 Task: Apply the font style "comic sans MS" to the current theme.
Action: Mouse pressed left at (984, 319)
Screenshot: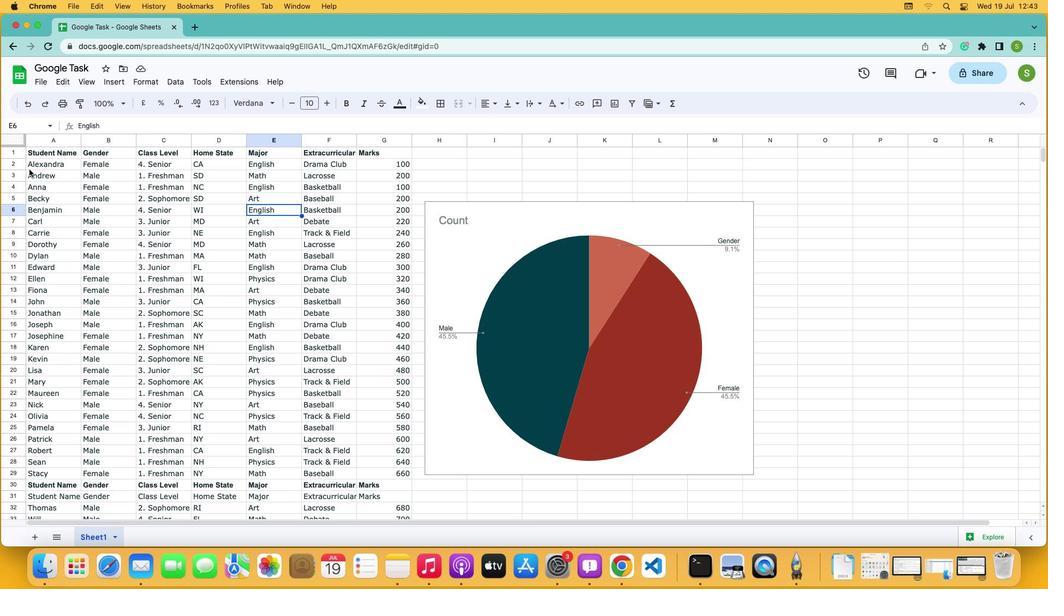 
Action: Mouse moved to (999, 183)
Screenshot: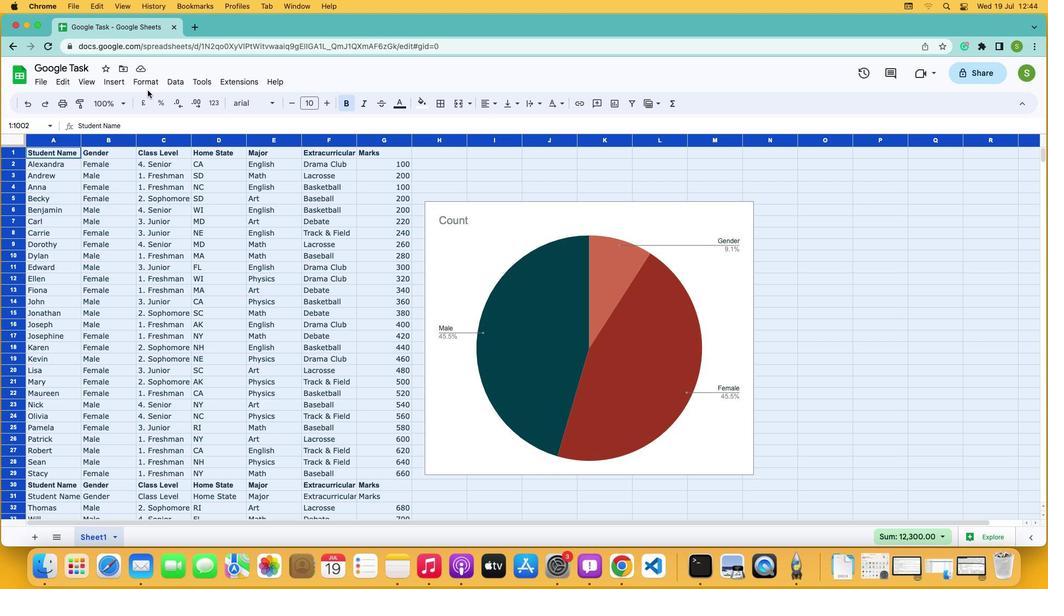 
Action: Mouse pressed left at (999, 183)
Screenshot: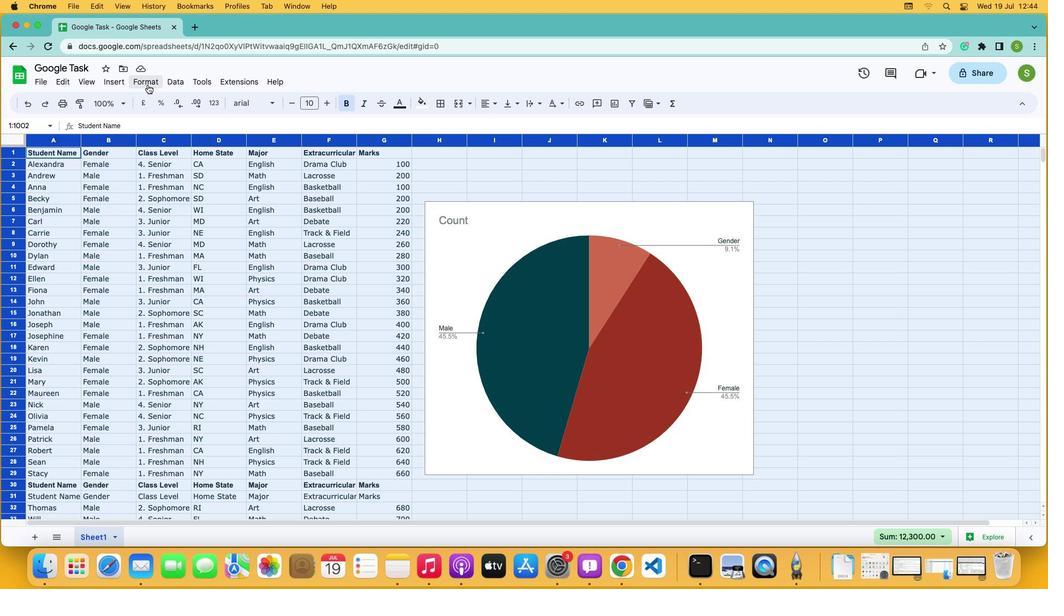 
Action: Mouse moved to (990, 127)
Screenshot: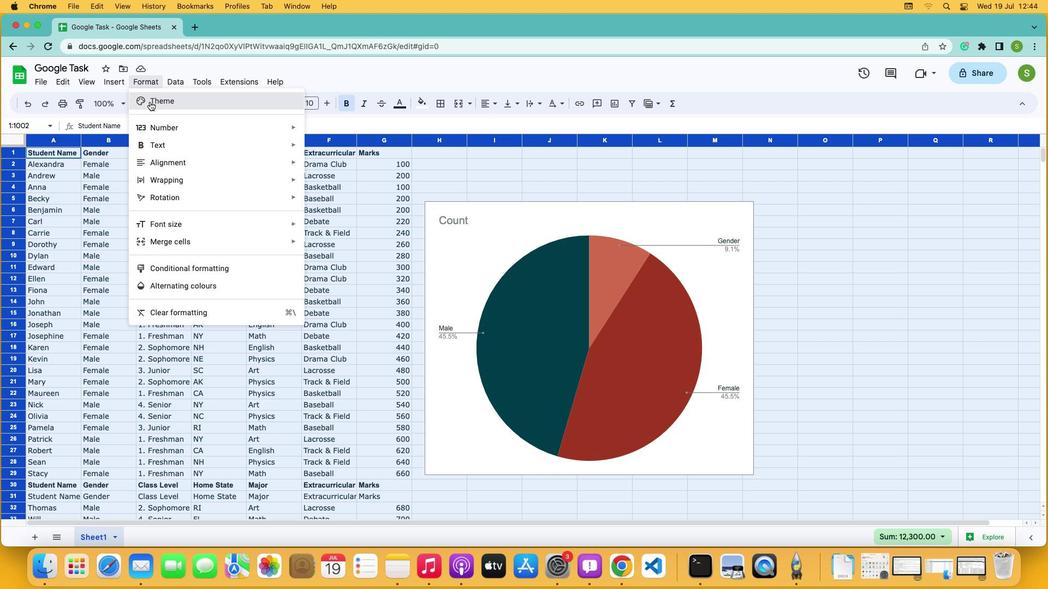 
Action: Mouse pressed left at (990, 127)
Screenshot: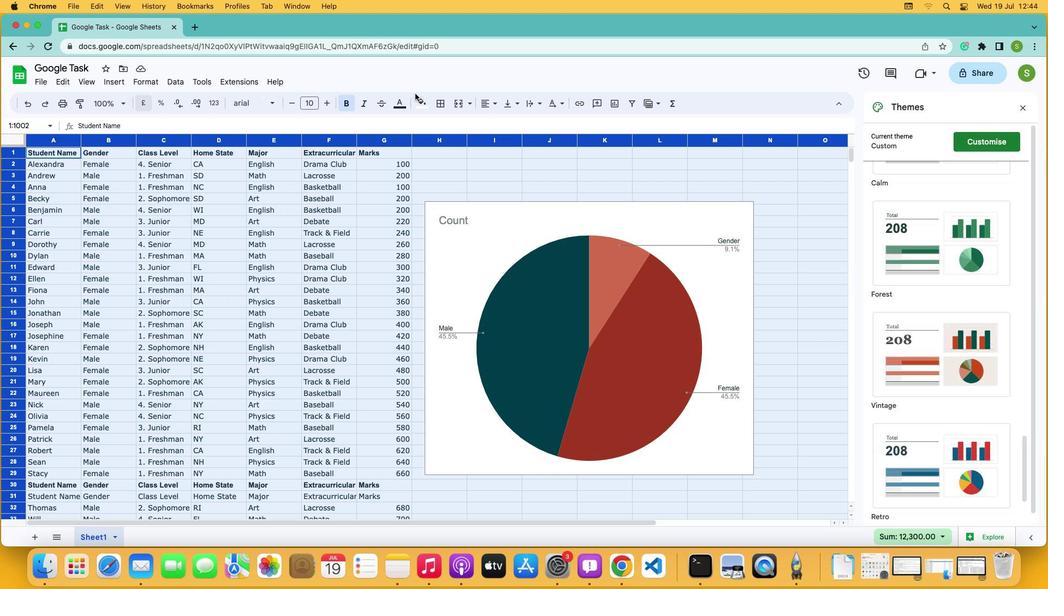 
Action: Mouse moved to (990, 142)
Screenshot: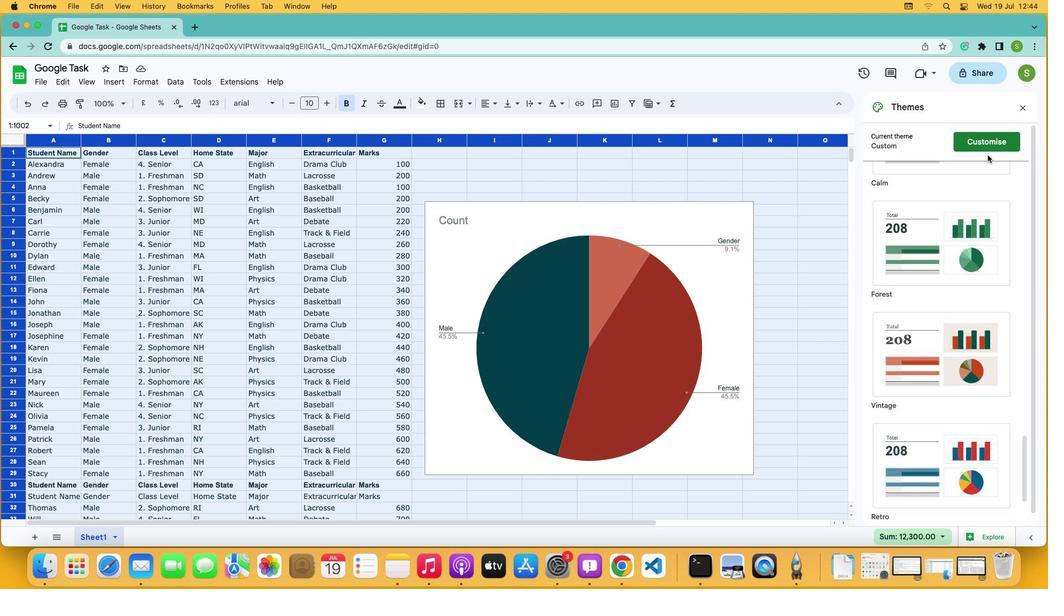 
Action: Mouse pressed left at (990, 142)
Screenshot: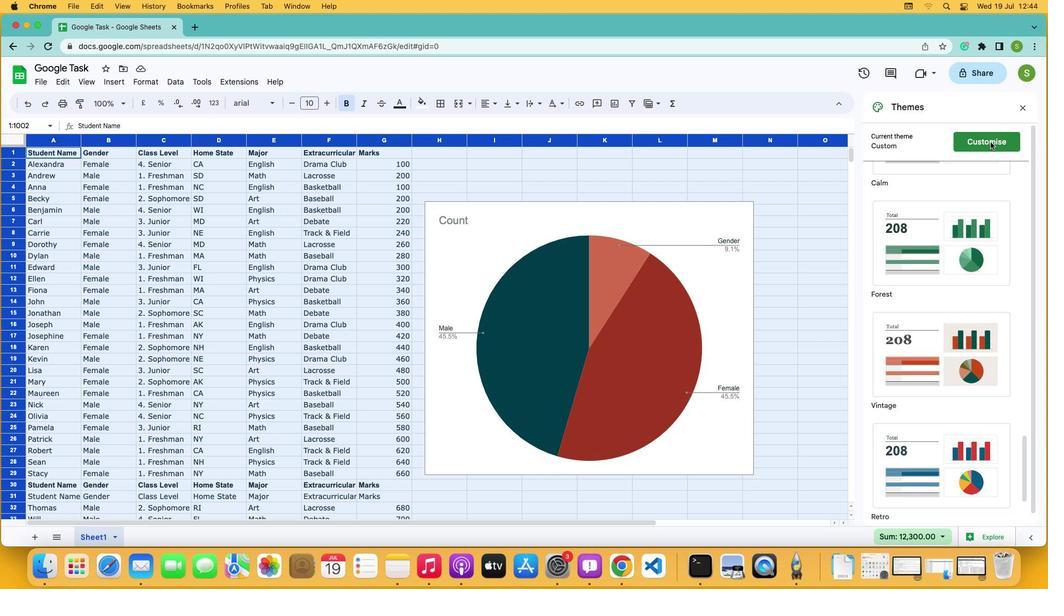 
Action: Mouse moved to (935, 188)
Screenshot: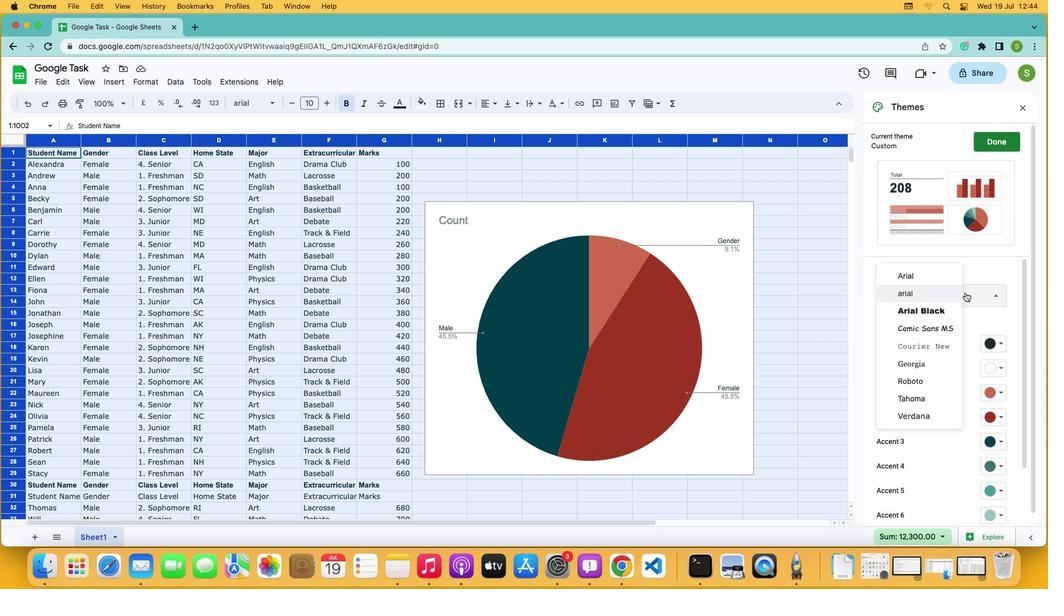 
Action: Mouse pressed left at (935, 188)
Screenshot: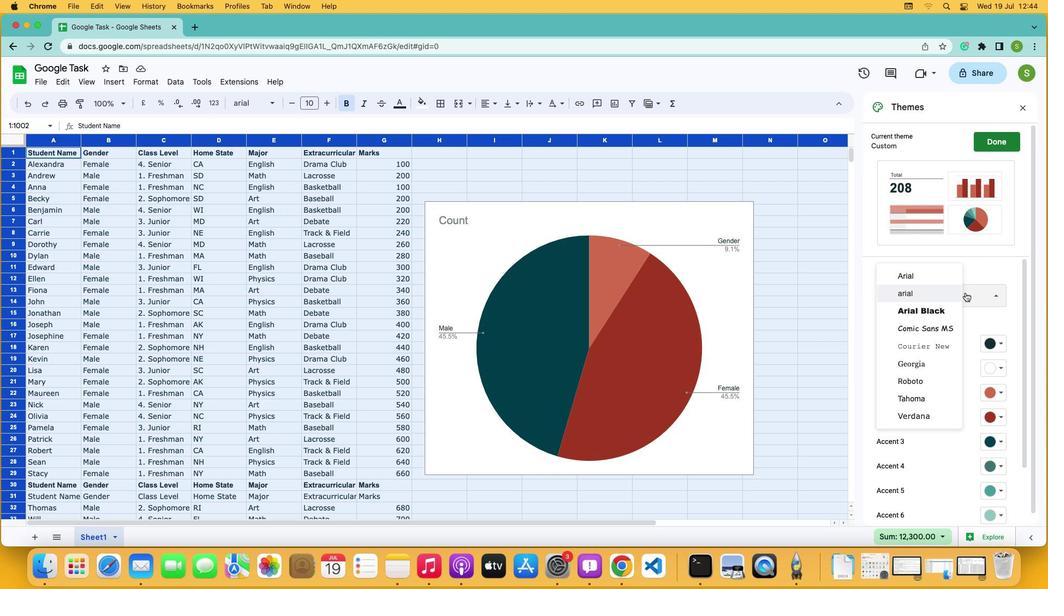 
Action: Mouse moved to (936, 330)
Screenshot: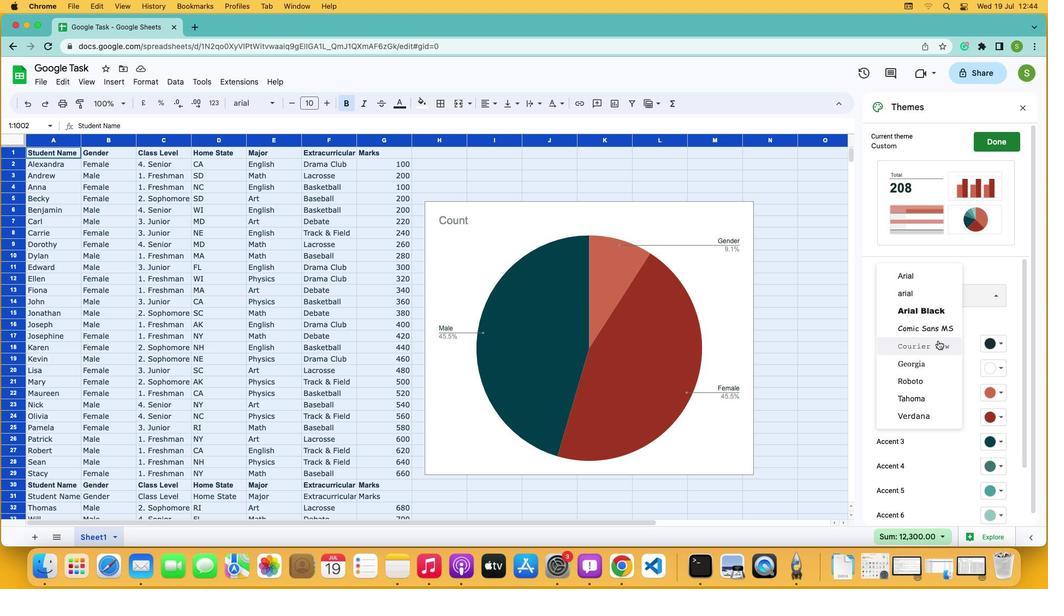 
Action: Mouse pressed left at (936, 330)
Screenshot: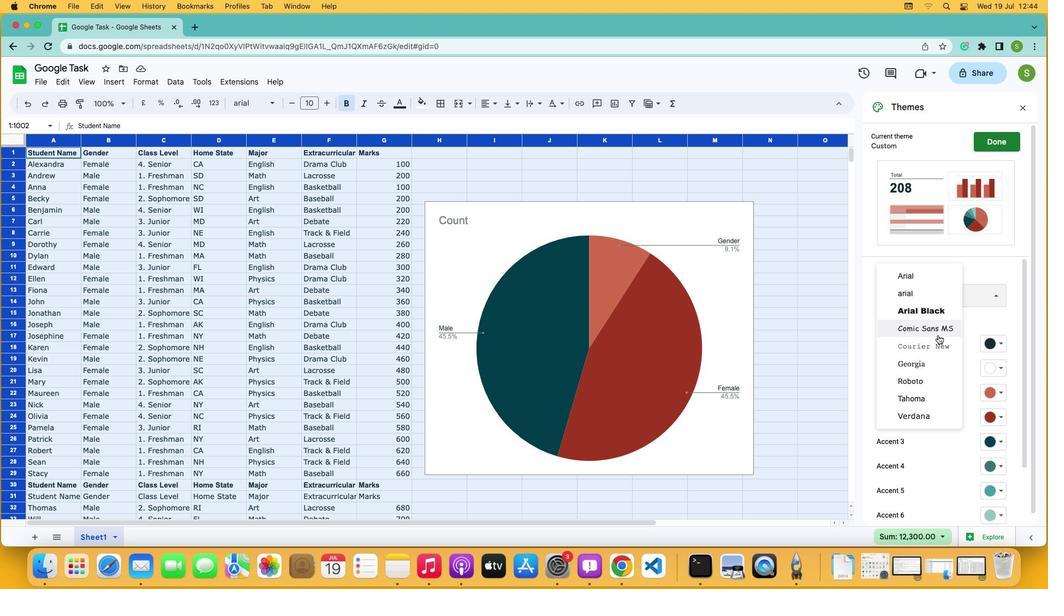 
Action: Mouse moved to (937, 337)
Screenshot: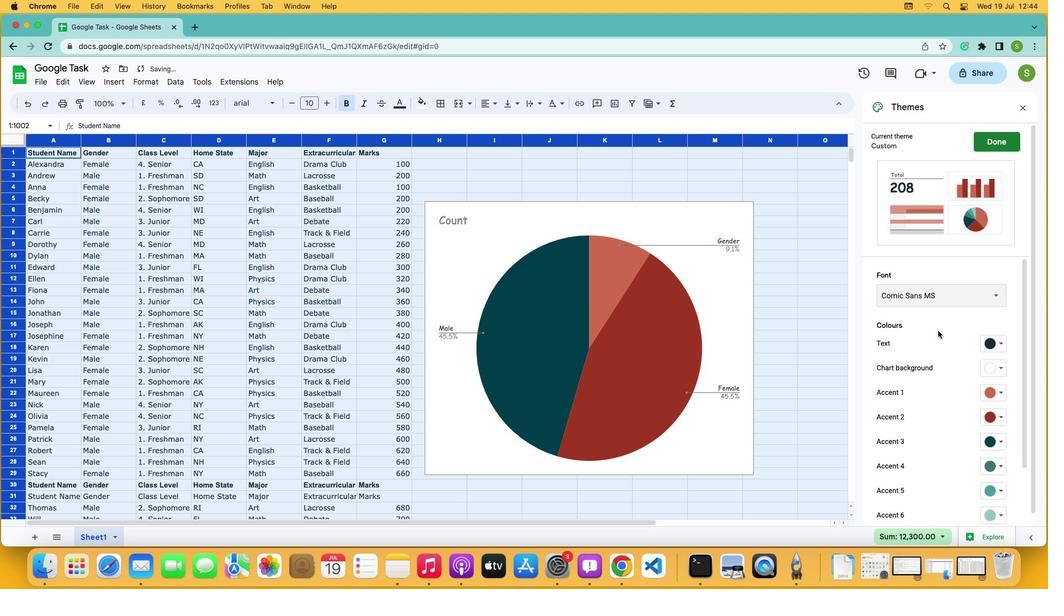 
Action: Mouse pressed left at (937, 337)
Screenshot: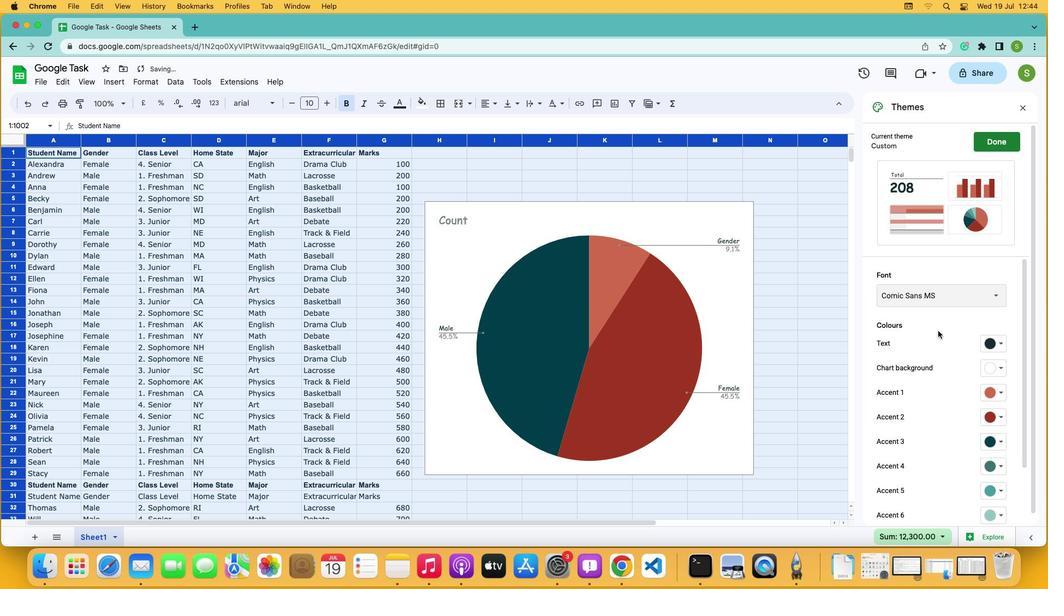 
Action: Mouse moved to (937, 337)
Screenshot: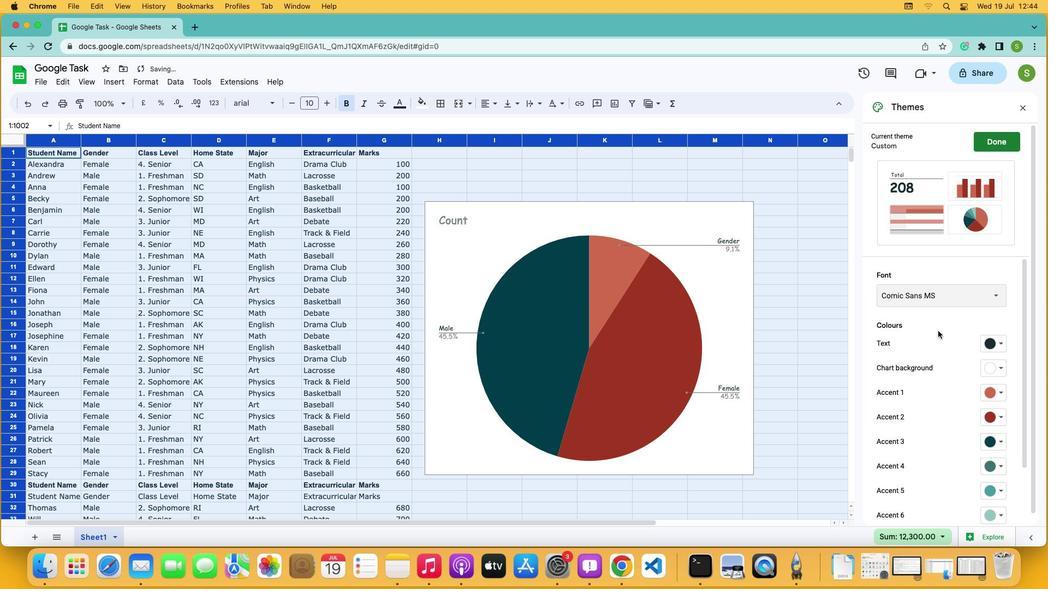 
